Task: Create a due date automation trigger when advanced on, on the tuesday of the week before a card is due add dates due this week at 11:00 AM.
Action: Mouse moved to (984, 122)
Screenshot: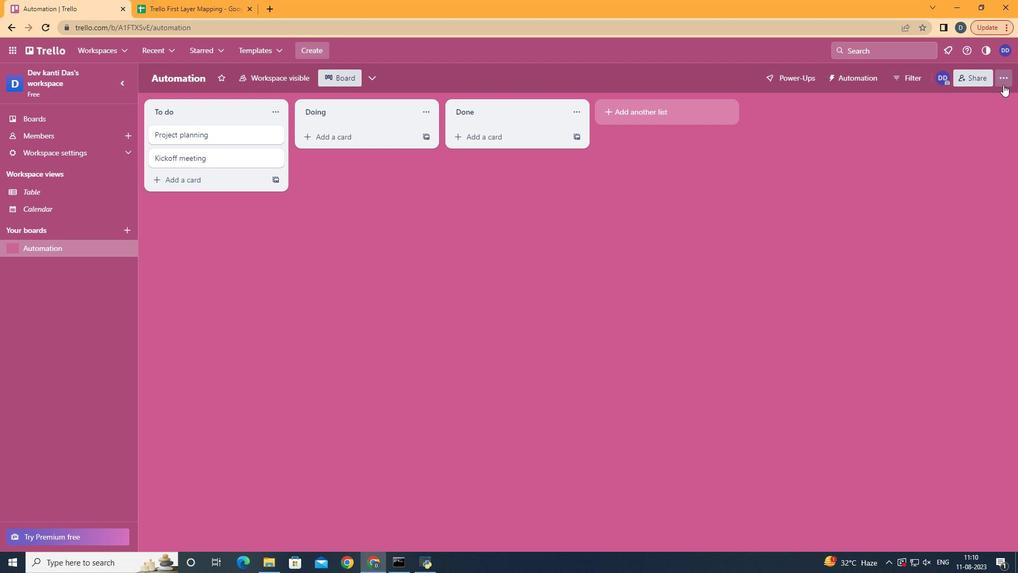 
Action: Mouse pressed left at (984, 122)
Screenshot: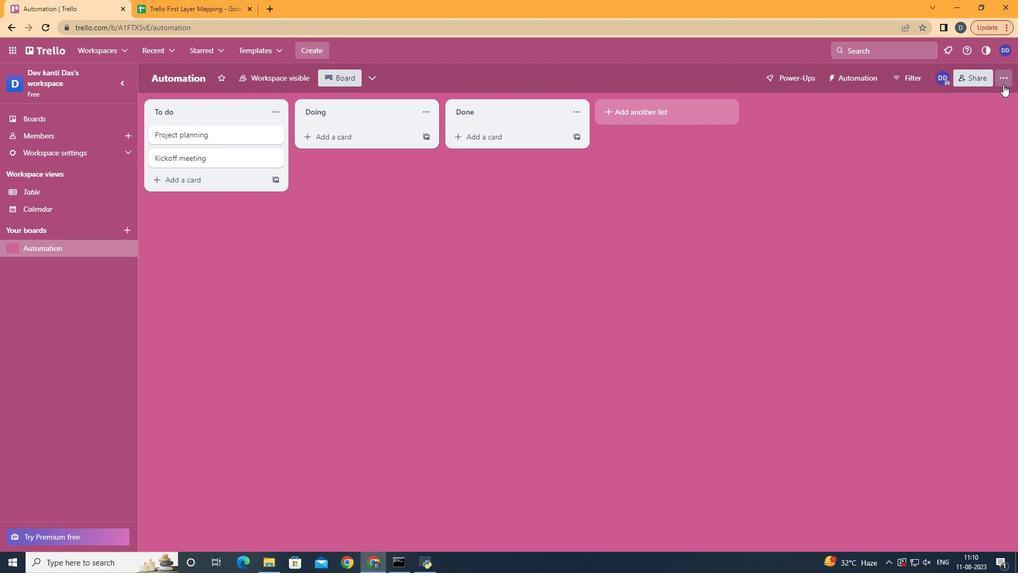 
Action: Mouse moved to (919, 244)
Screenshot: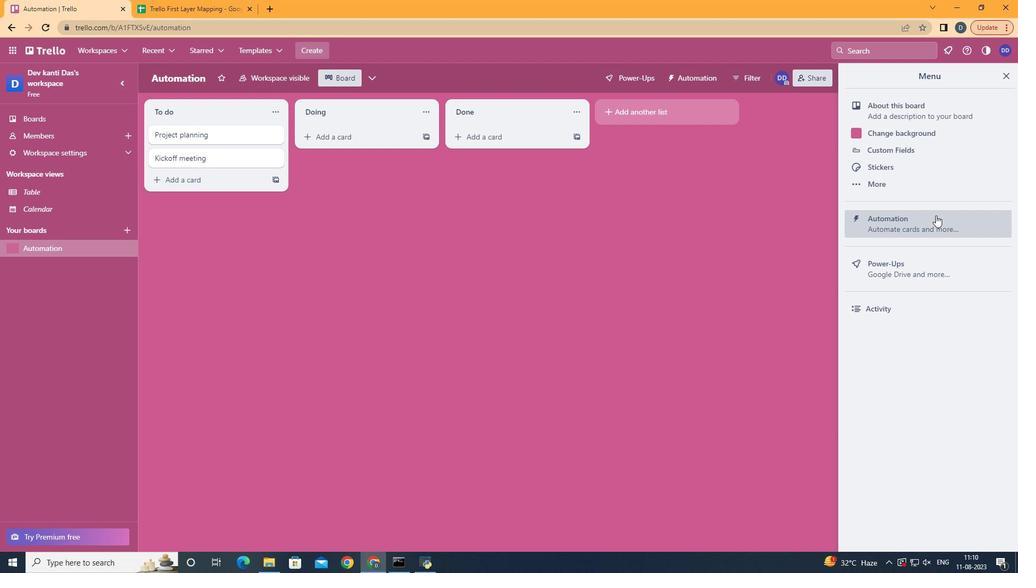 
Action: Mouse pressed left at (919, 244)
Screenshot: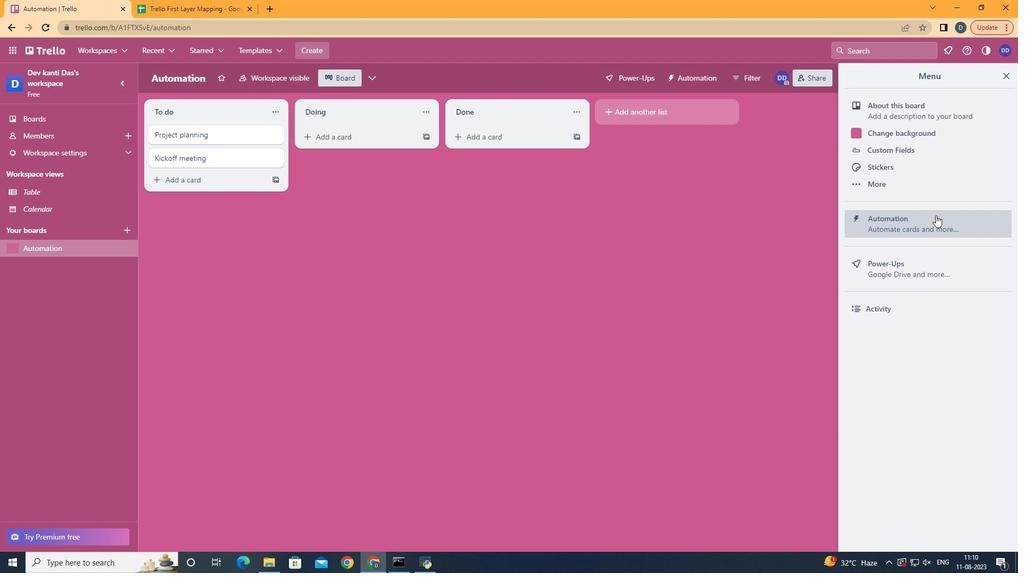 
Action: Mouse moved to (205, 247)
Screenshot: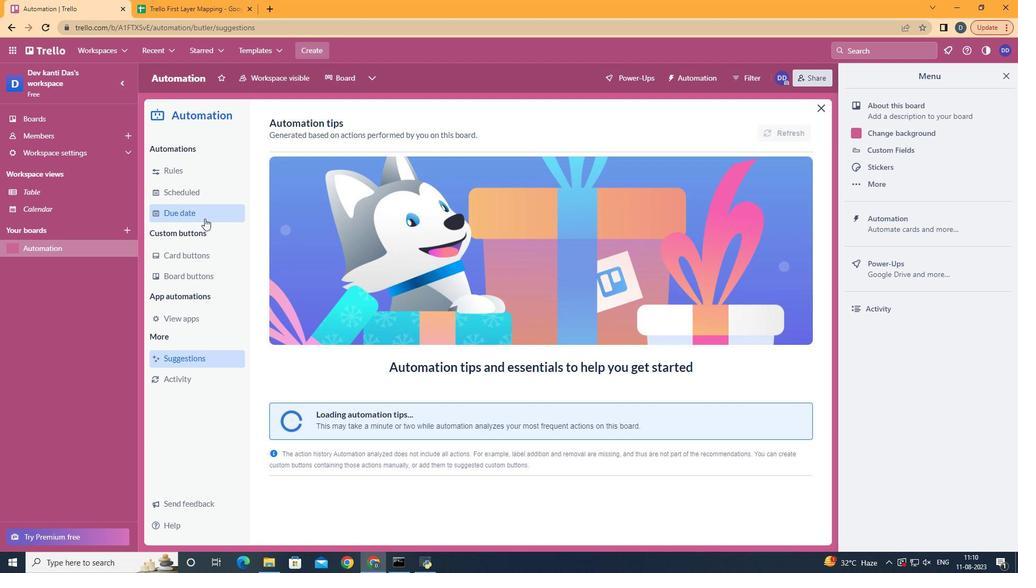 
Action: Mouse pressed left at (205, 247)
Screenshot: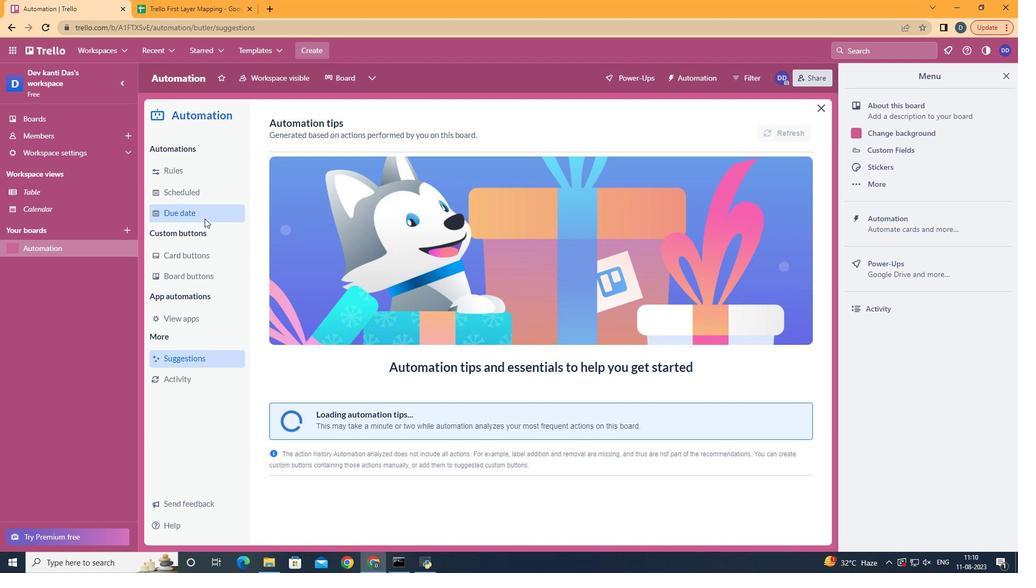 
Action: Mouse moved to (742, 157)
Screenshot: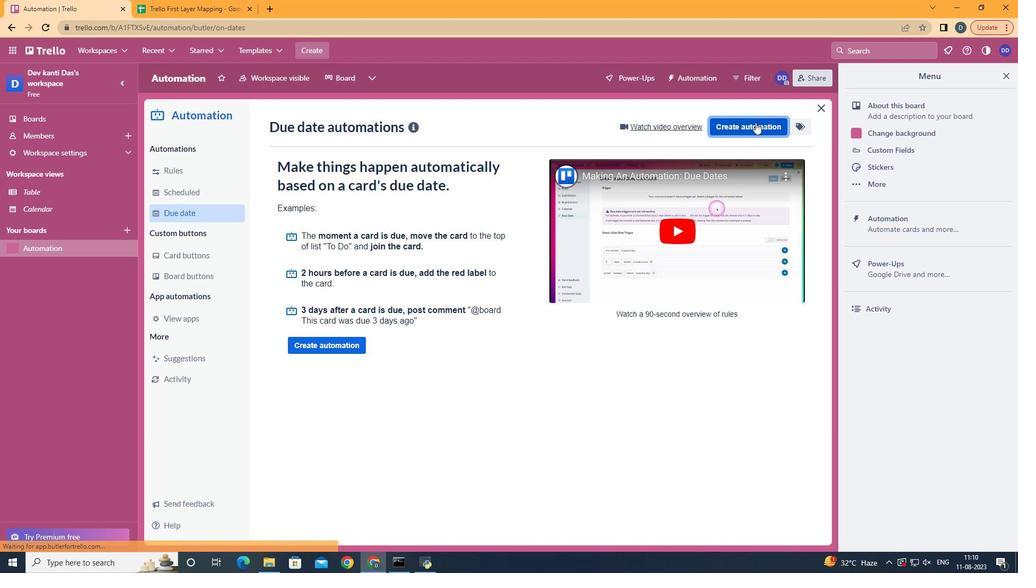 
Action: Mouse pressed left at (742, 157)
Screenshot: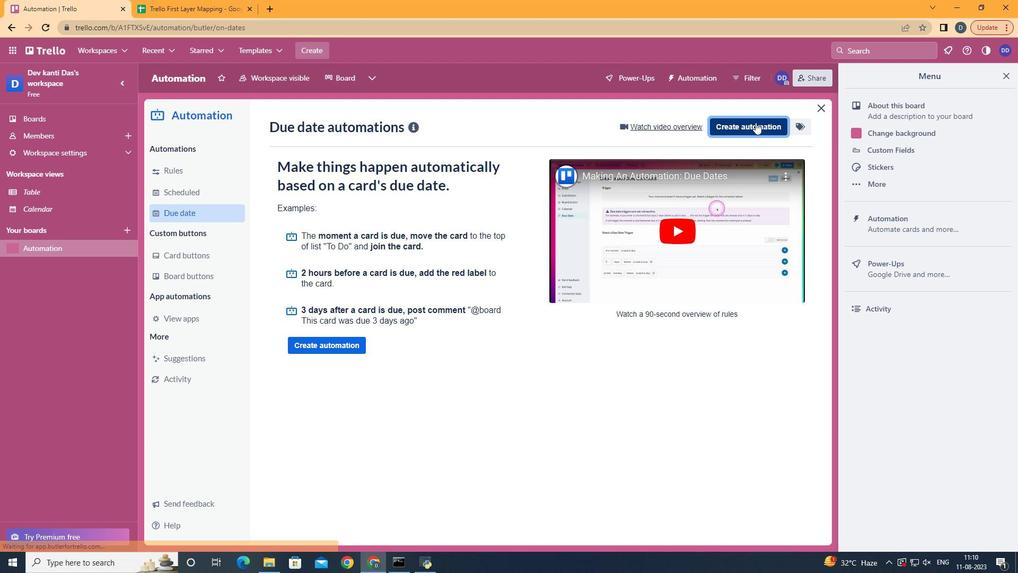 
Action: Mouse moved to (540, 258)
Screenshot: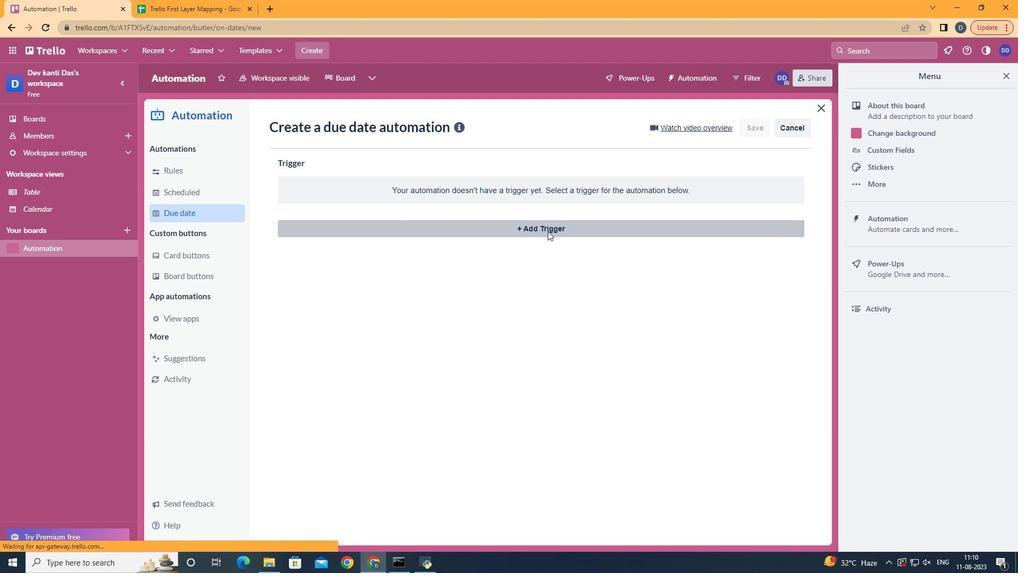 
Action: Mouse pressed left at (540, 258)
Screenshot: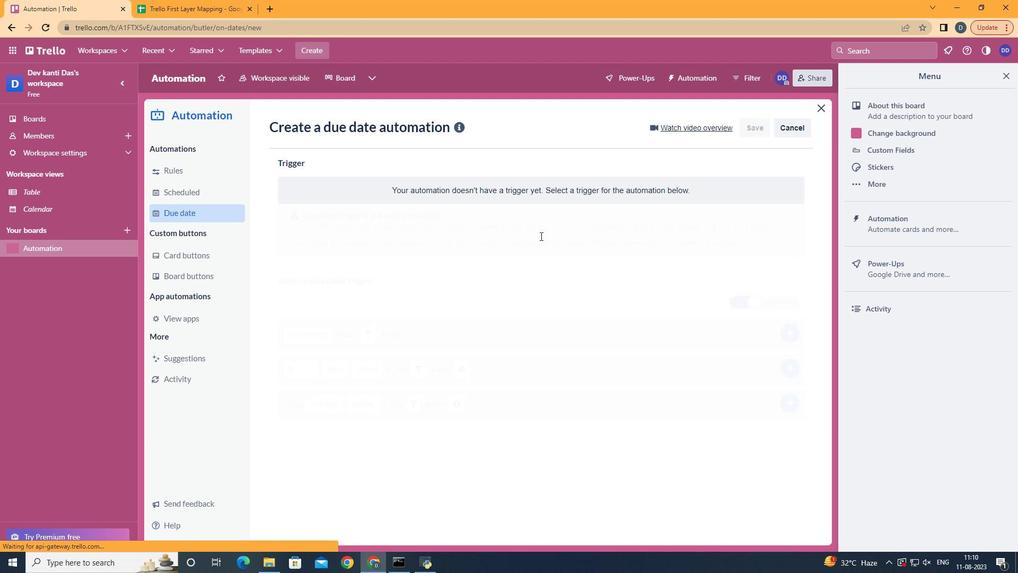 
Action: Mouse moved to (343, 324)
Screenshot: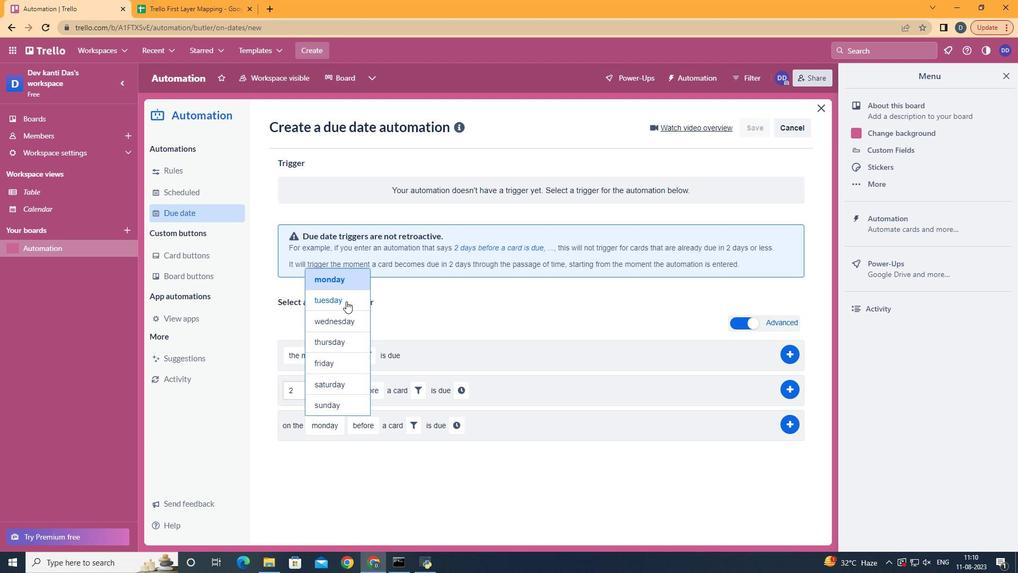 
Action: Mouse pressed left at (343, 324)
Screenshot: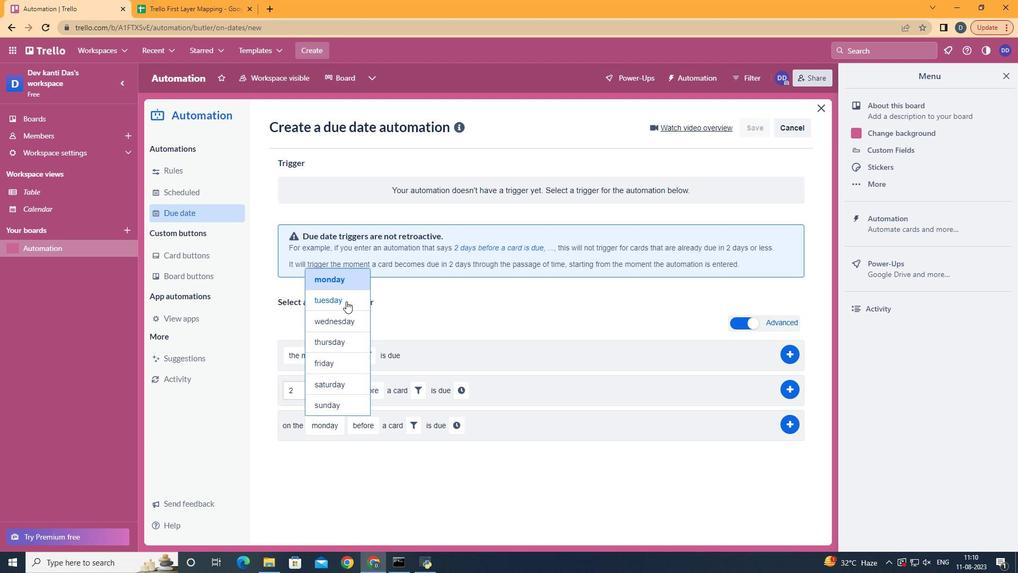 
Action: Mouse moved to (383, 519)
Screenshot: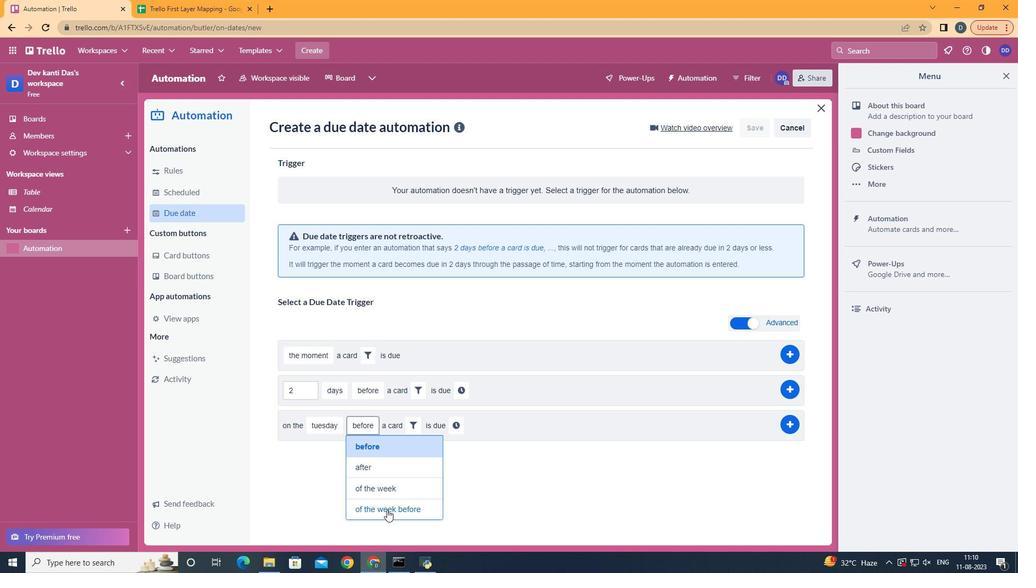 
Action: Mouse pressed left at (383, 519)
Screenshot: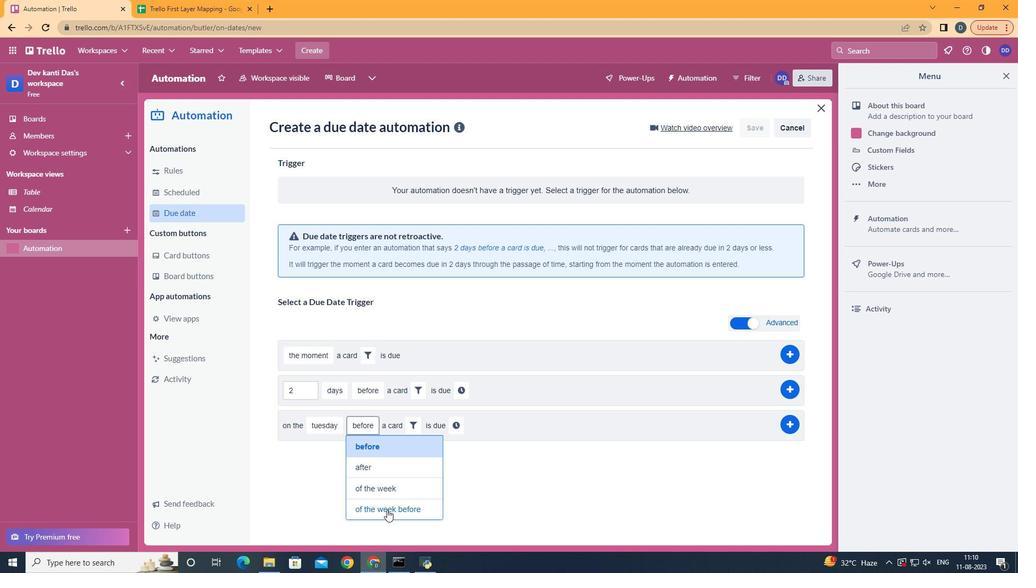 
Action: Mouse moved to (446, 440)
Screenshot: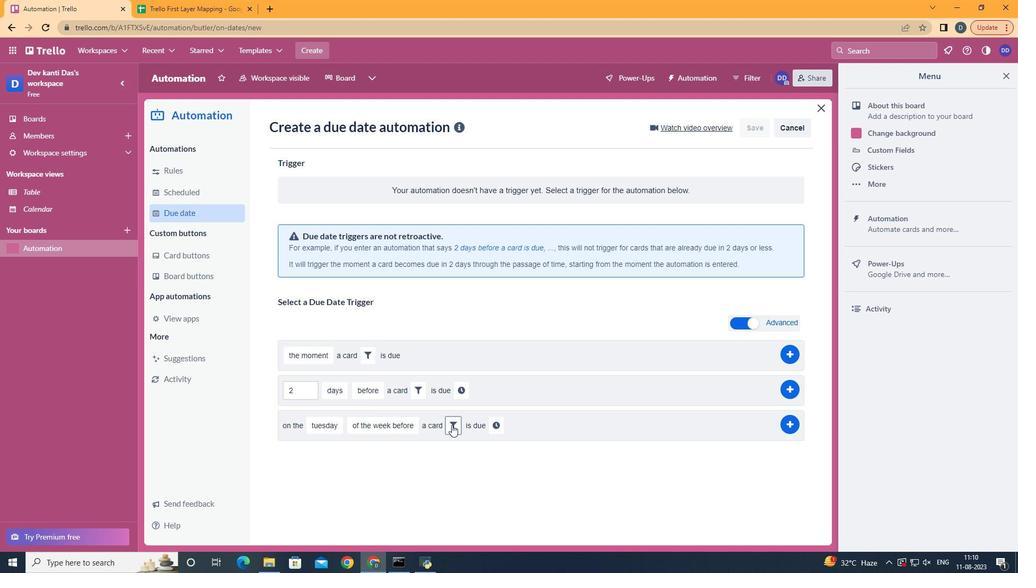 
Action: Mouse pressed left at (446, 440)
Screenshot: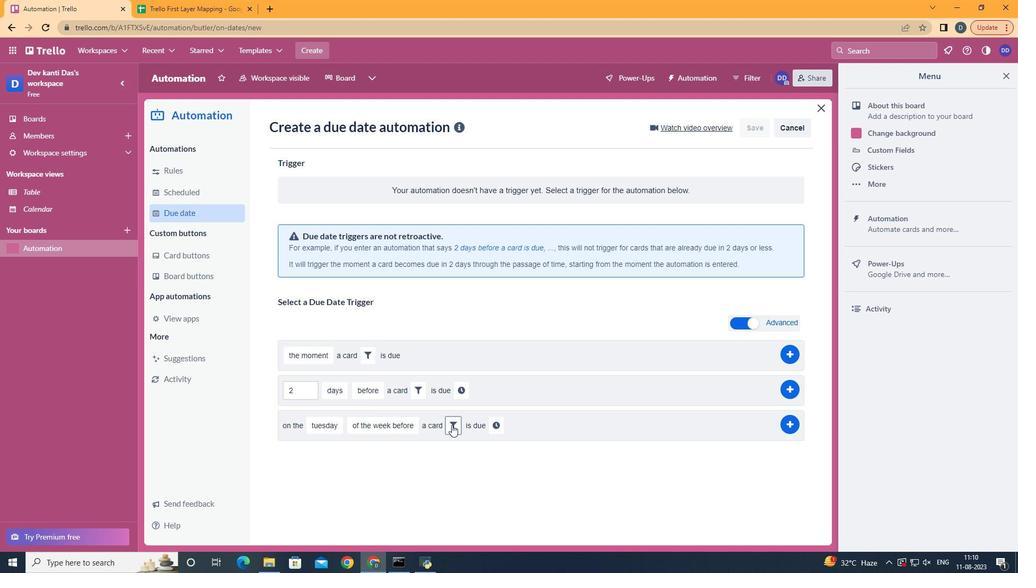 
Action: Mouse moved to (498, 471)
Screenshot: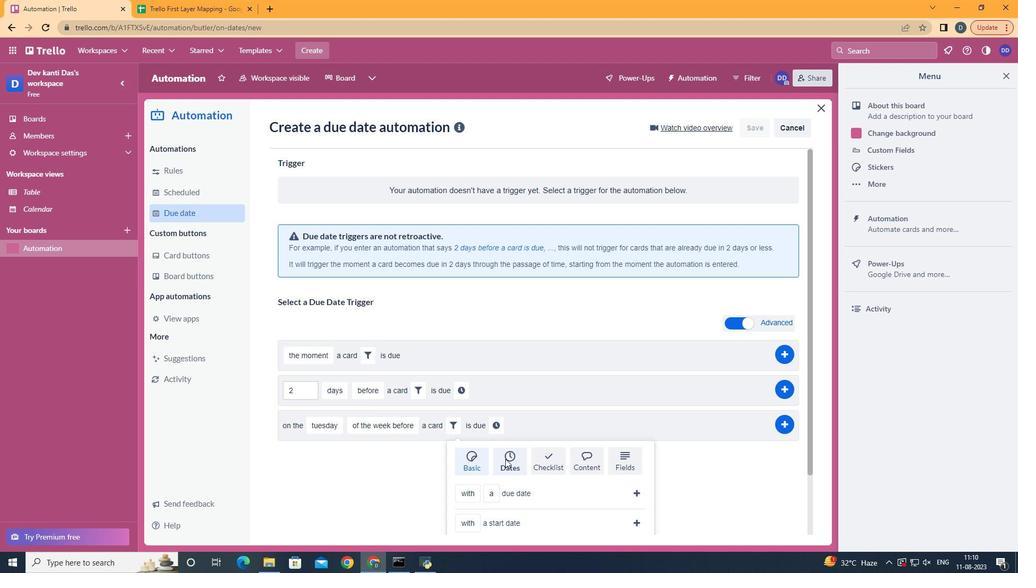 
Action: Mouse pressed left at (498, 471)
Screenshot: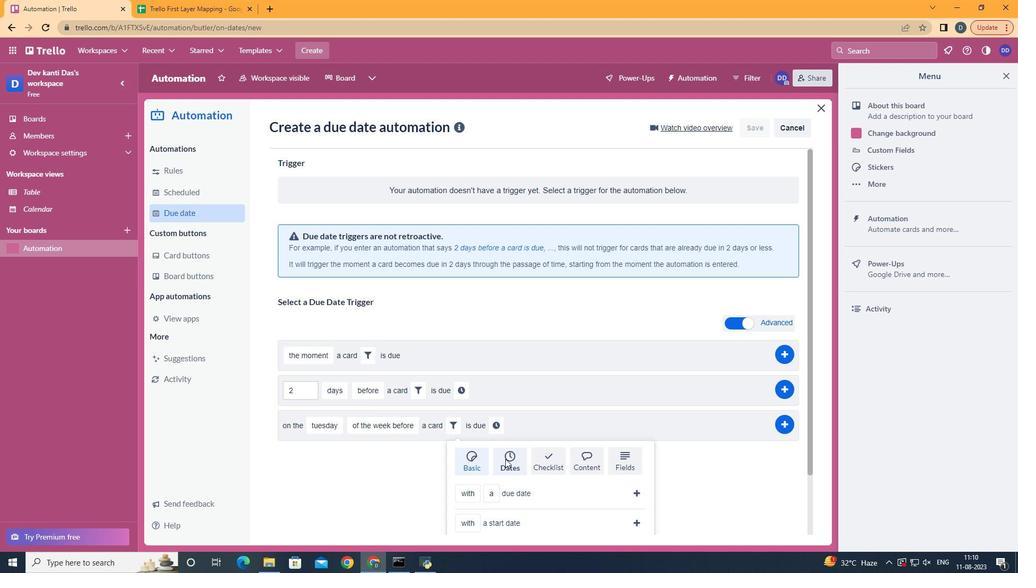 
Action: Mouse scrolled (498, 471) with delta (0, 0)
Screenshot: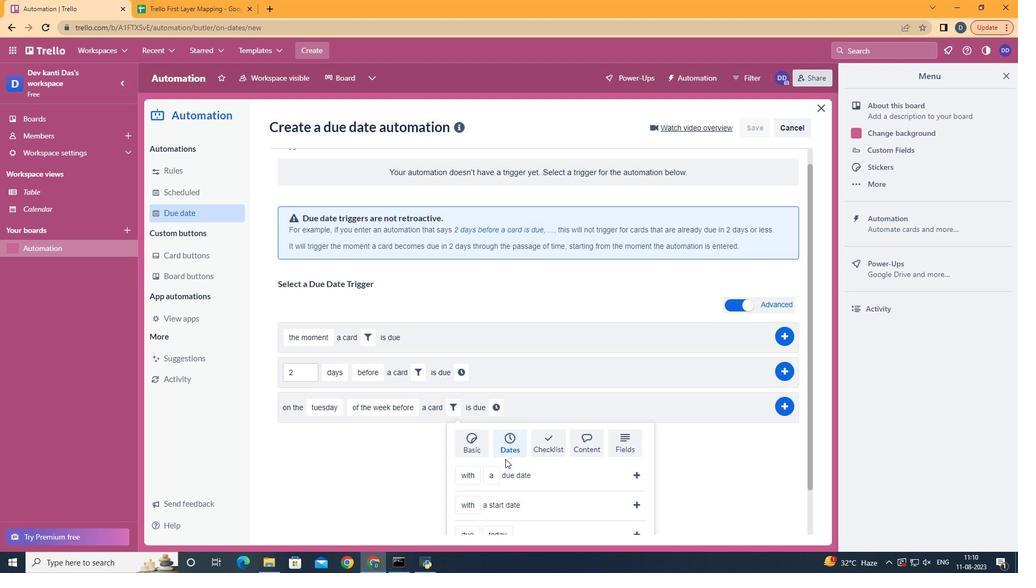 
Action: Mouse scrolled (498, 471) with delta (0, 0)
Screenshot: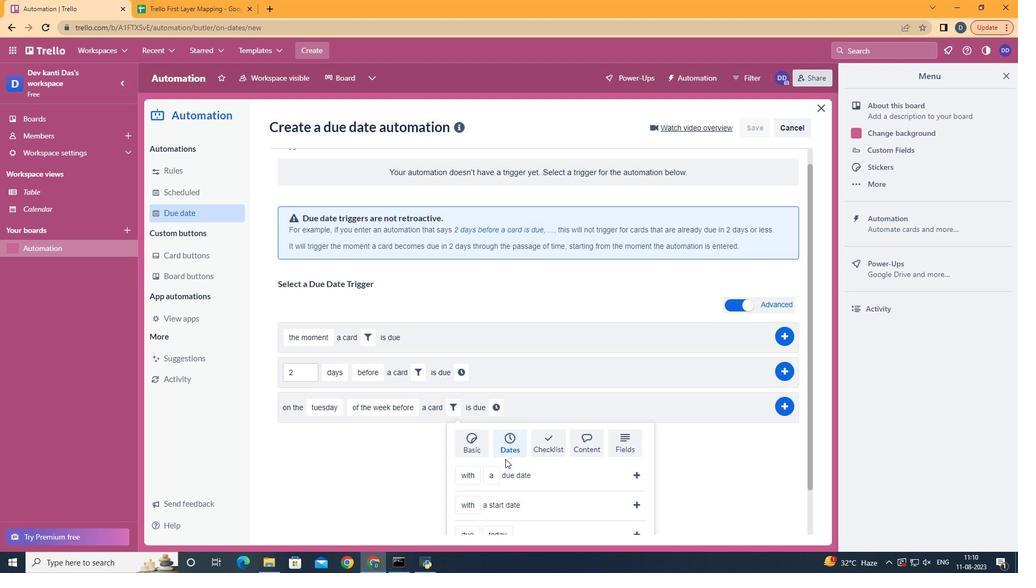 
Action: Mouse scrolled (498, 471) with delta (0, 0)
Screenshot: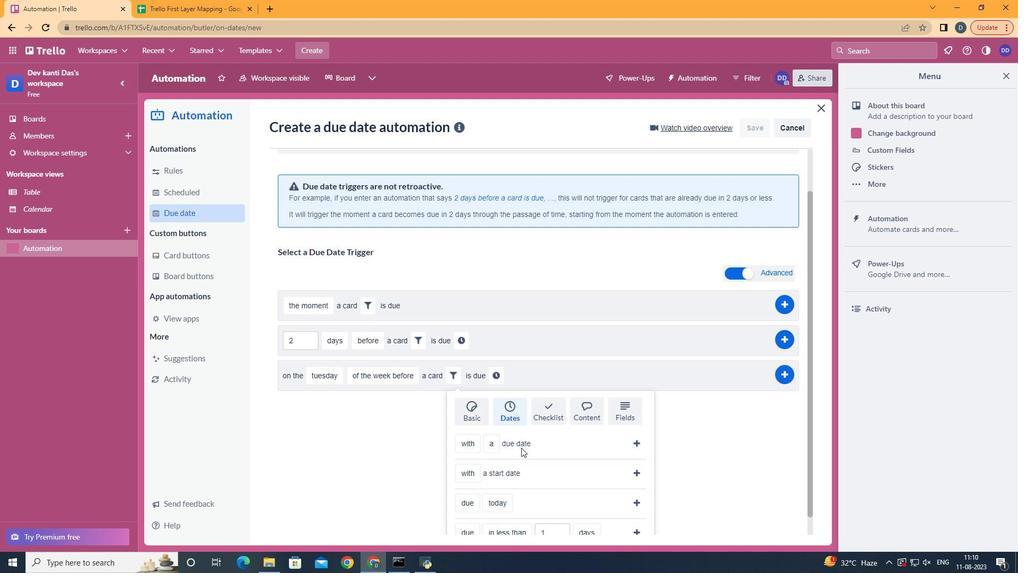 
Action: Mouse scrolled (498, 471) with delta (0, 0)
Screenshot: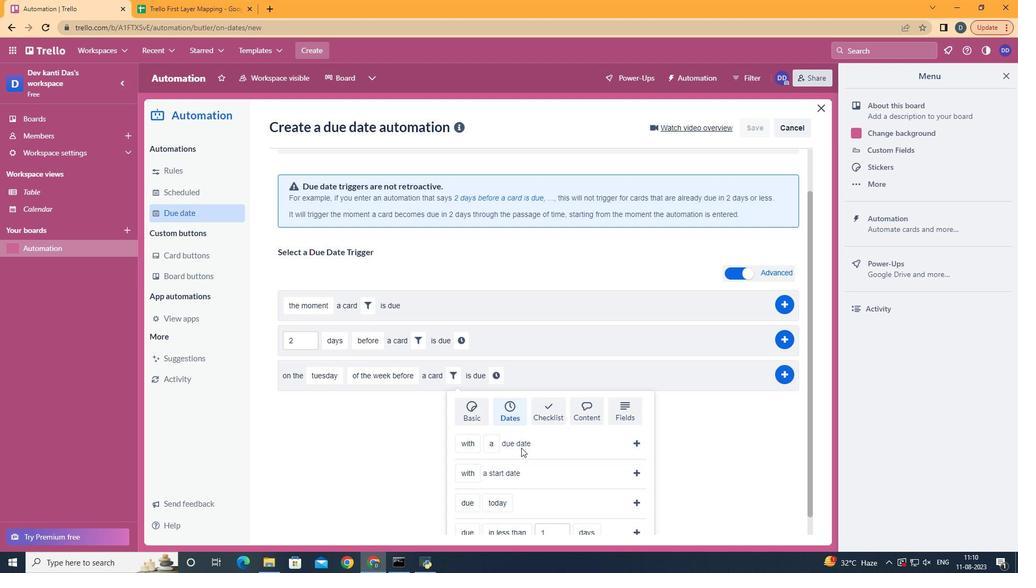 
Action: Mouse moved to (513, 416)
Screenshot: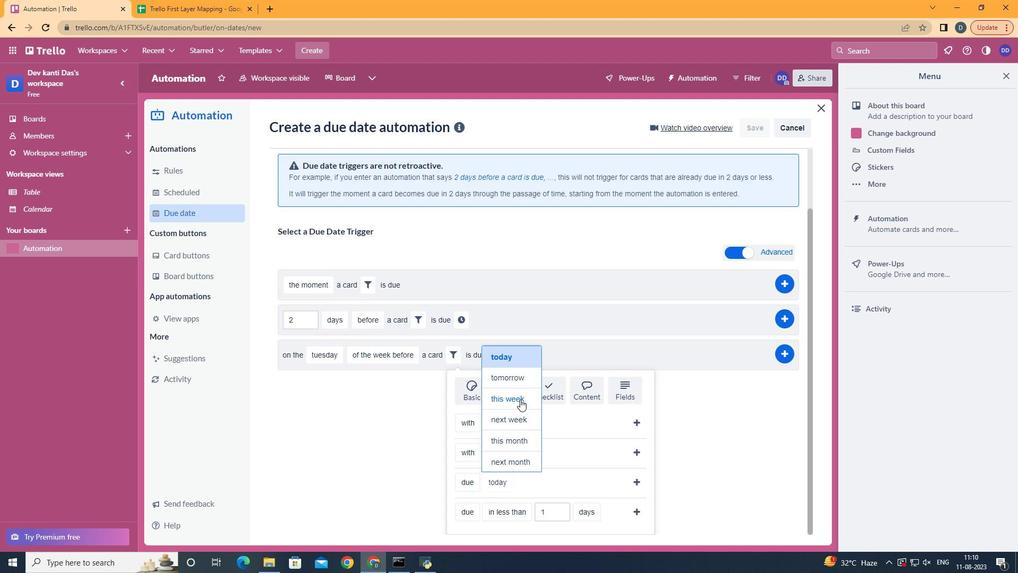 
Action: Mouse pressed left at (513, 416)
Screenshot: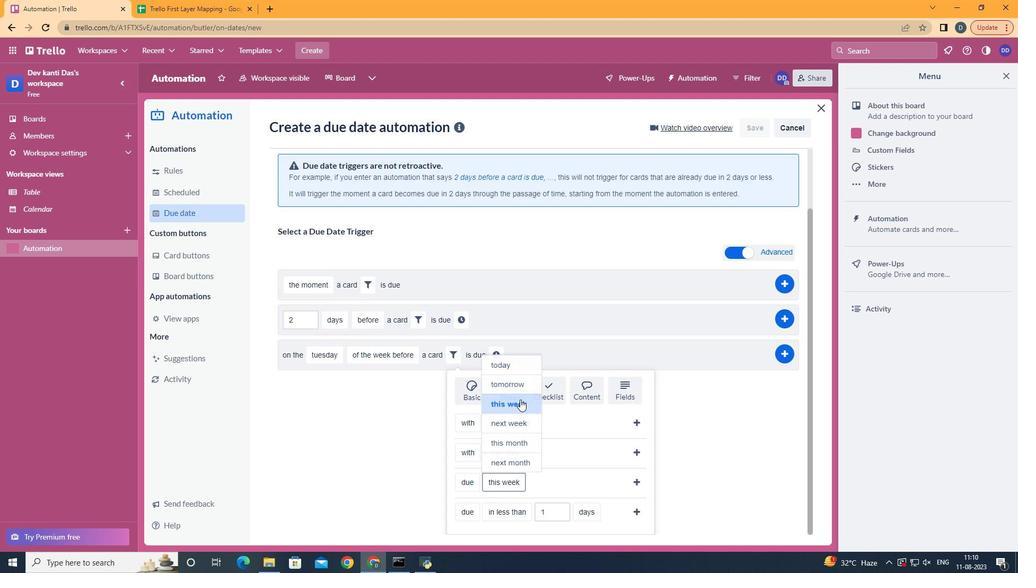 
Action: Mouse moved to (626, 495)
Screenshot: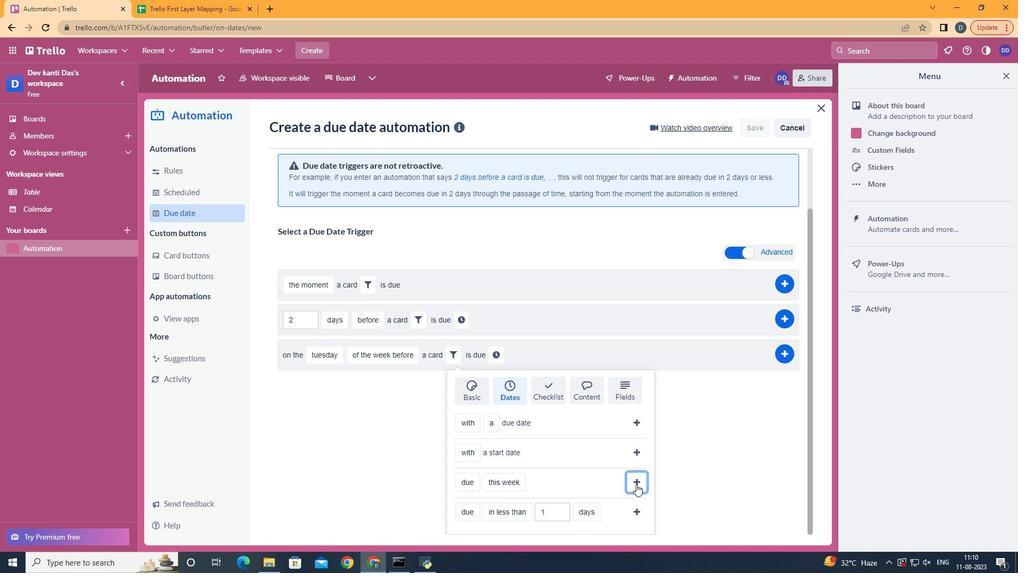 
Action: Mouse pressed left at (626, 495)
Screenshot: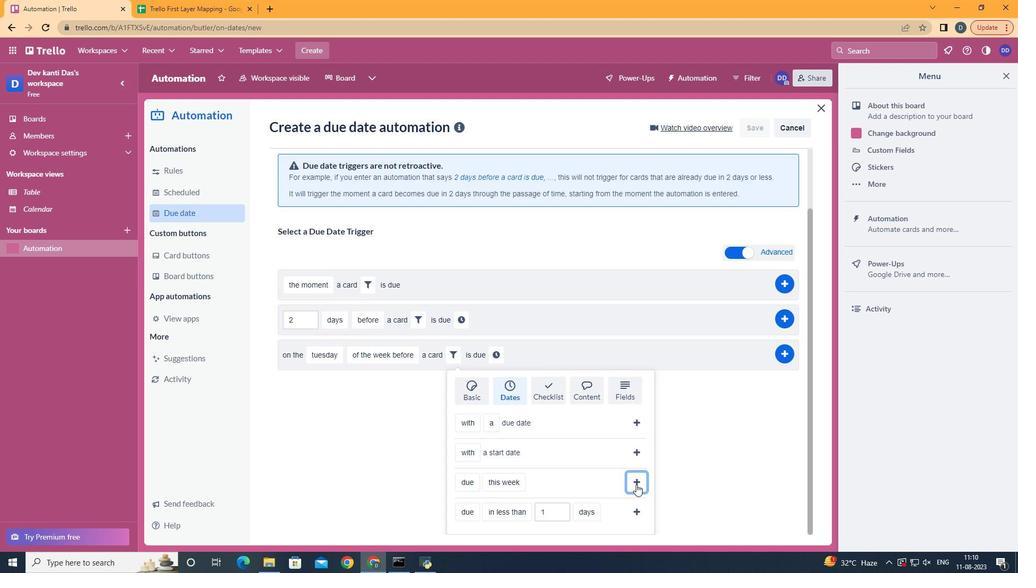 
Action: Mouse moved to (565, 437)
Screenshot: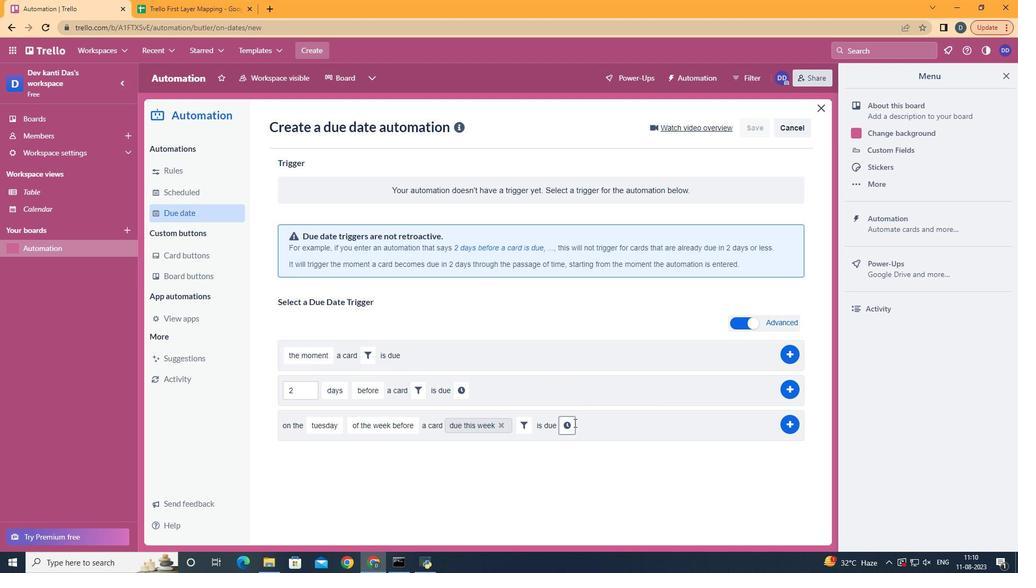 
Action: Mouse pressed left at (565, 437)
Screenshot: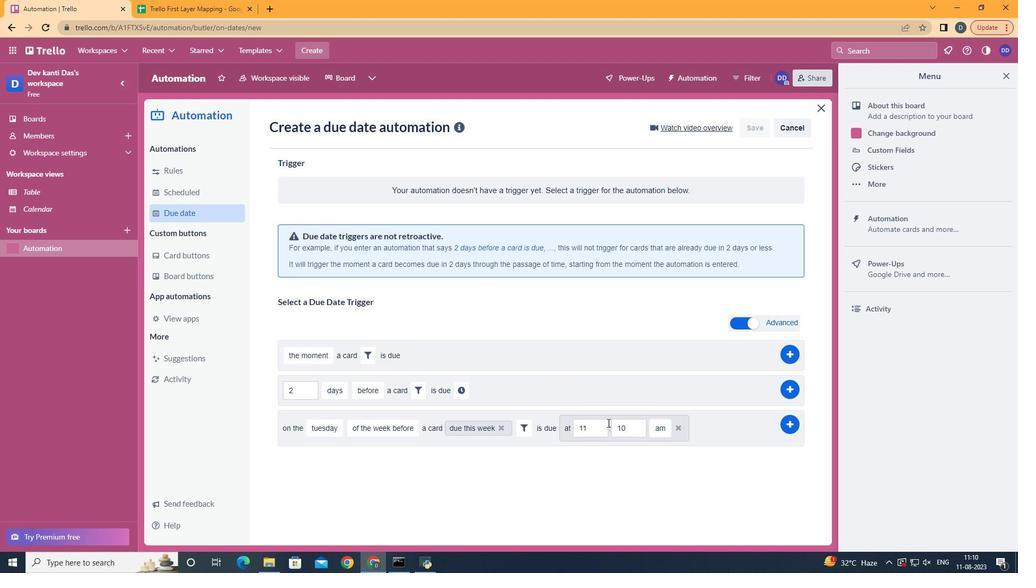 
Action: Mouse moved to (609, 440)
Screenshot: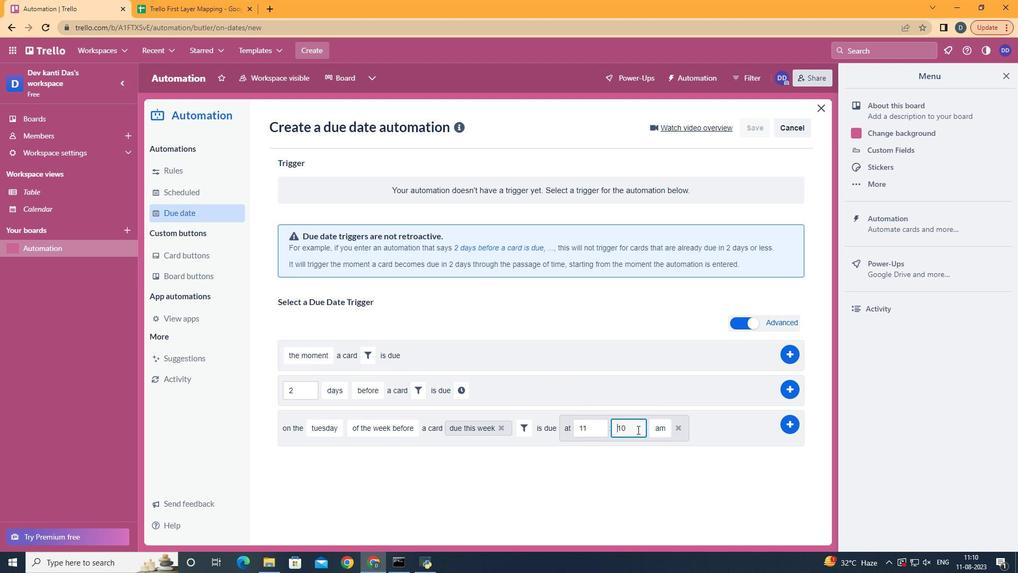 
Action: Mouse pressed left at (606, 438)
Screenshot: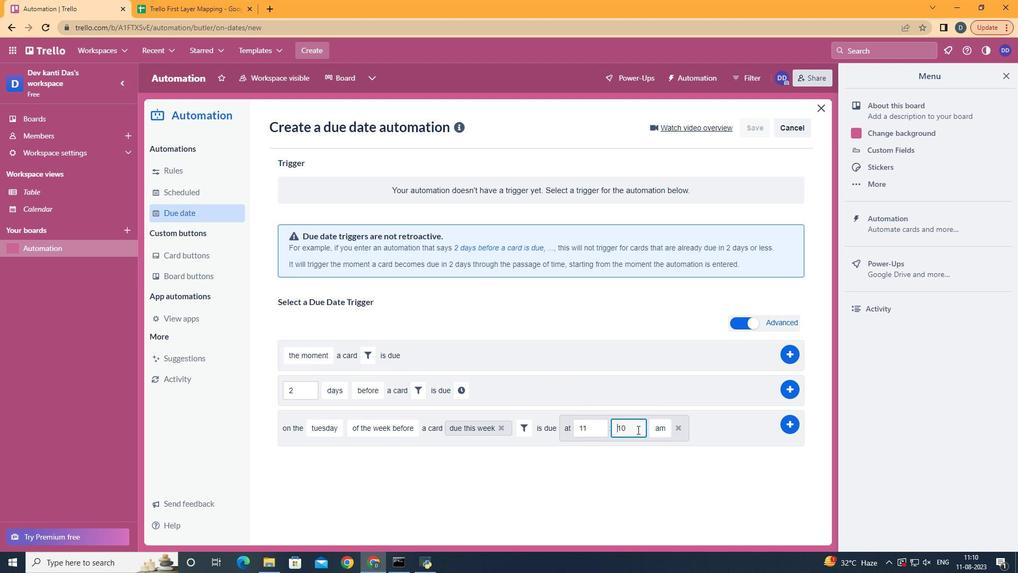 
Action: Mouse moved to (627, 444)
Screenshot: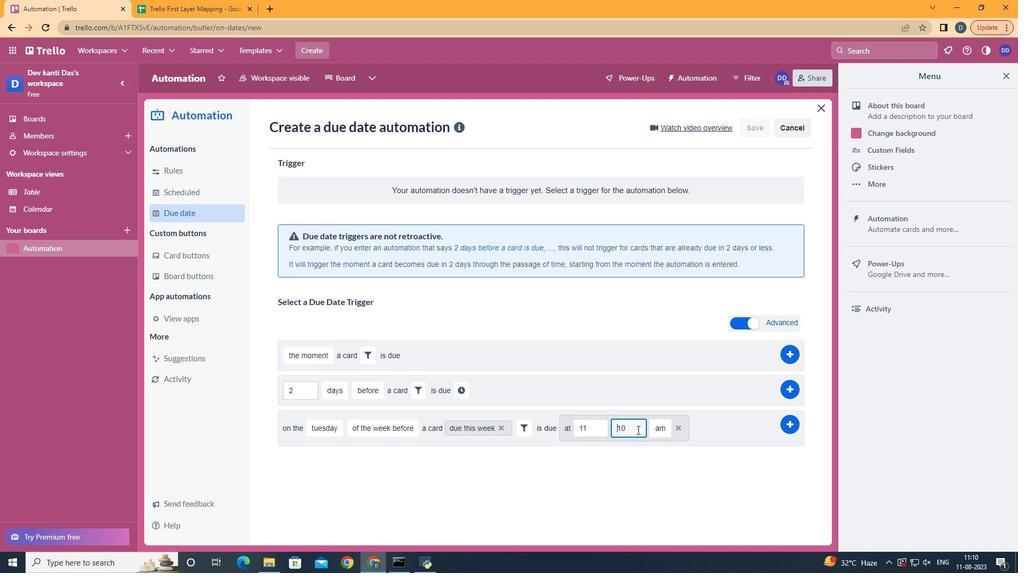 
Action: Mouse pressed left at (627, 444)
Screenshot: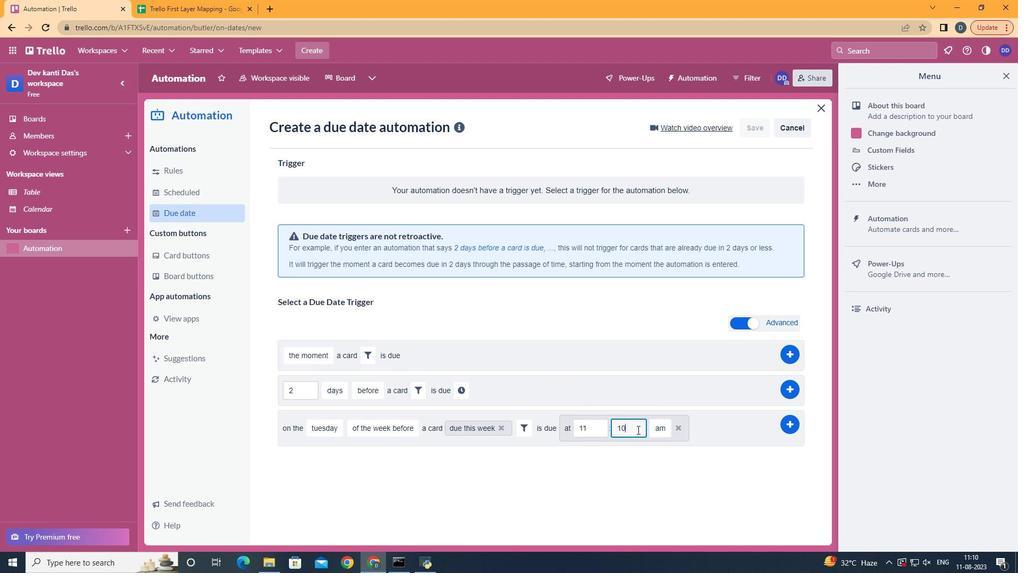 
Action: Key pressed <Key.backspace><Key.backspace>00
Screenshot: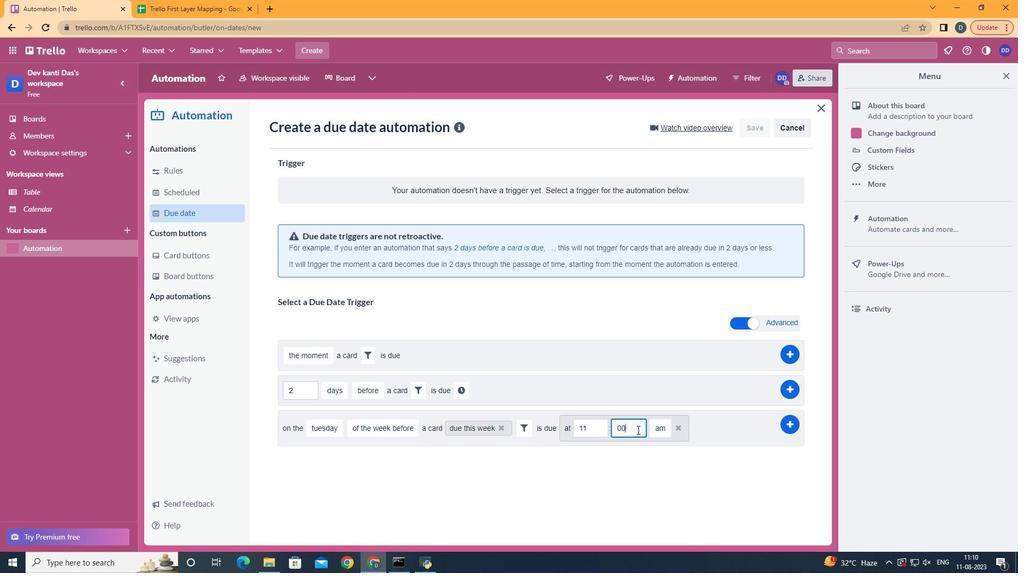 
Action: Mouse moved to (784, 435)
Screenshot: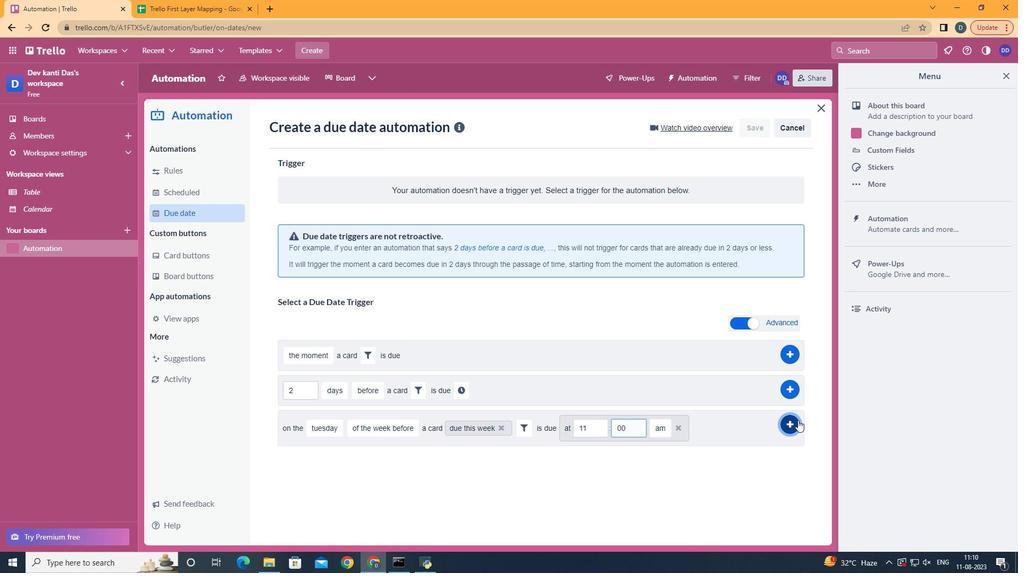 
Action: Mouse pressed left at (784, 435)
Screenshot: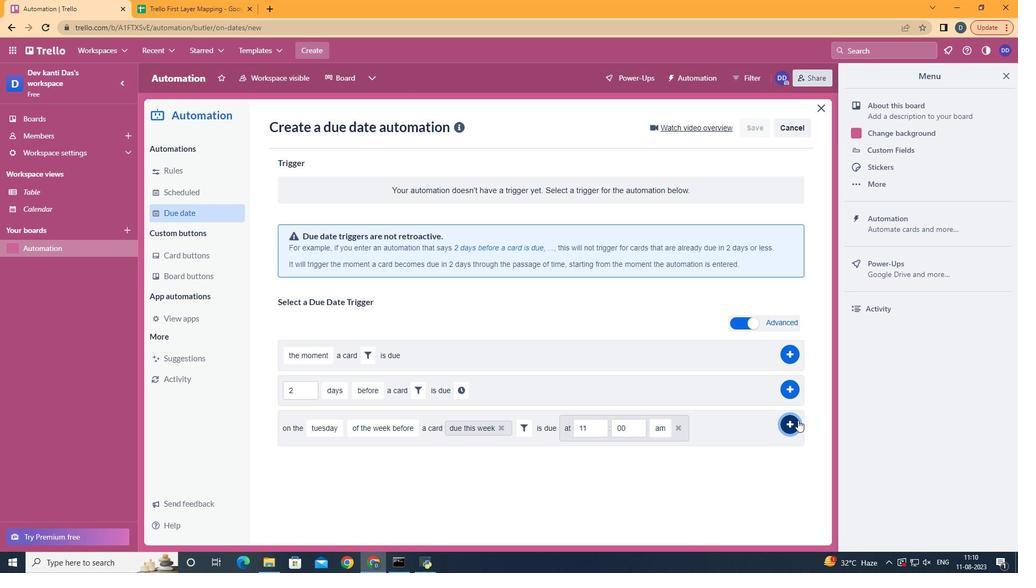 
Action: Mouse moved to (781, 436)
Screenshot: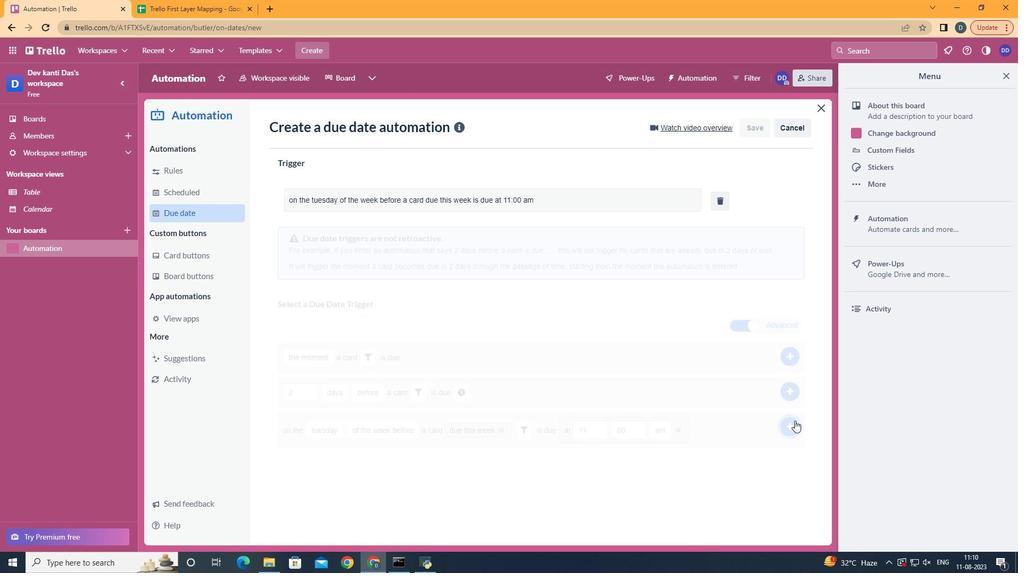 
